Task: Change notification settings to none.
Action: Mouse moved to (938, 94)
Screenshot: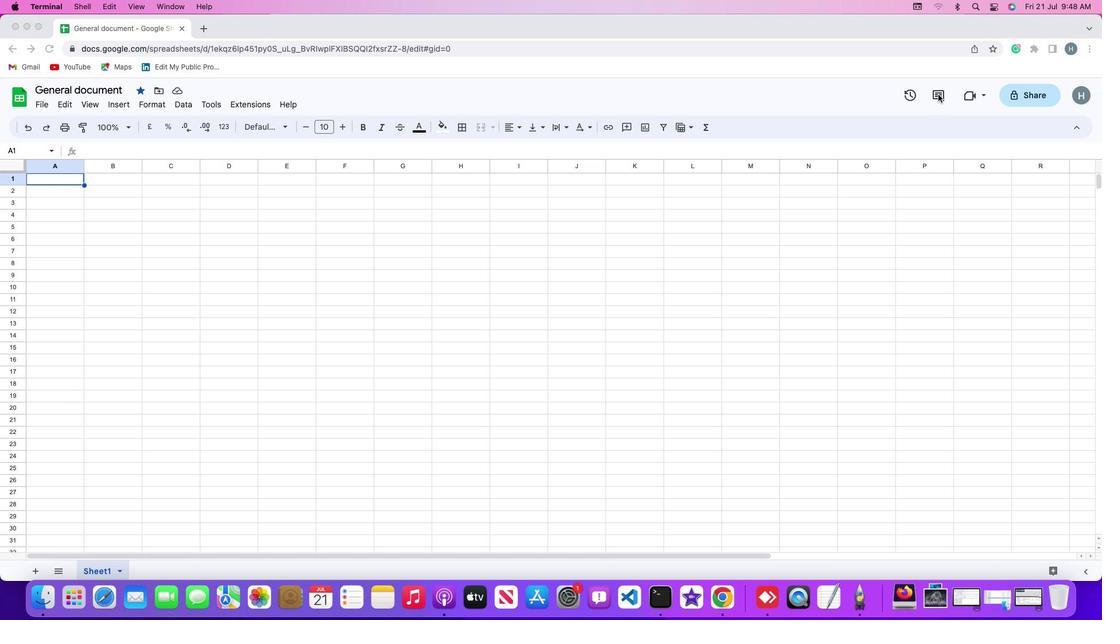 
Action: Mouse pressed left at (938, 94)
Screenshot: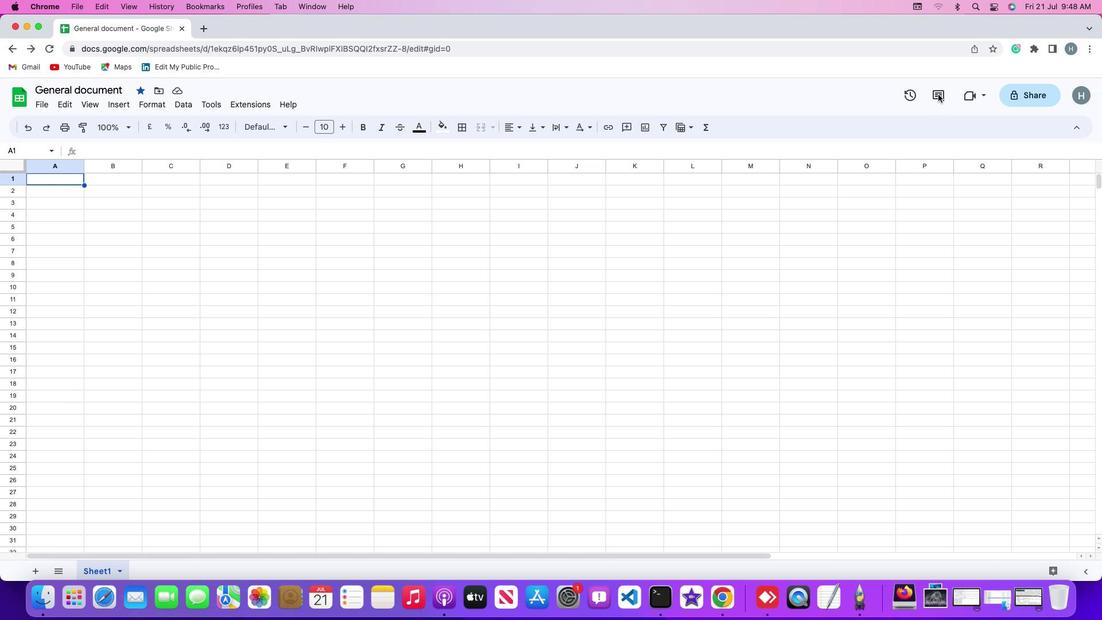 
Action: Mouse moved to (939, 94)
Screenshot: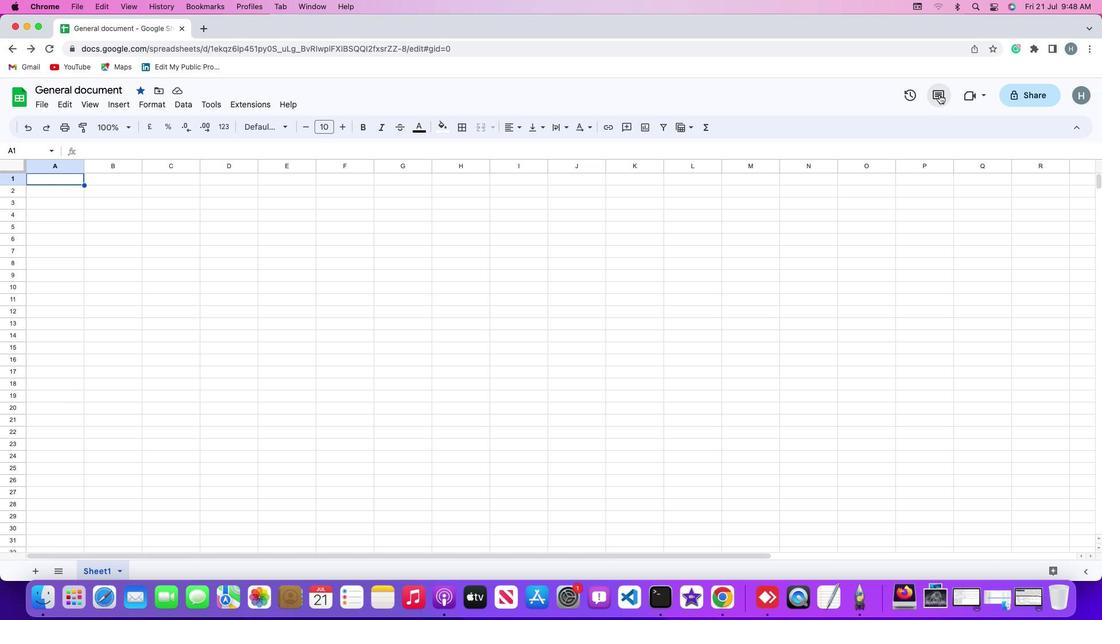 
Action: Mouse pressed left at (939, 94)
Screenshot: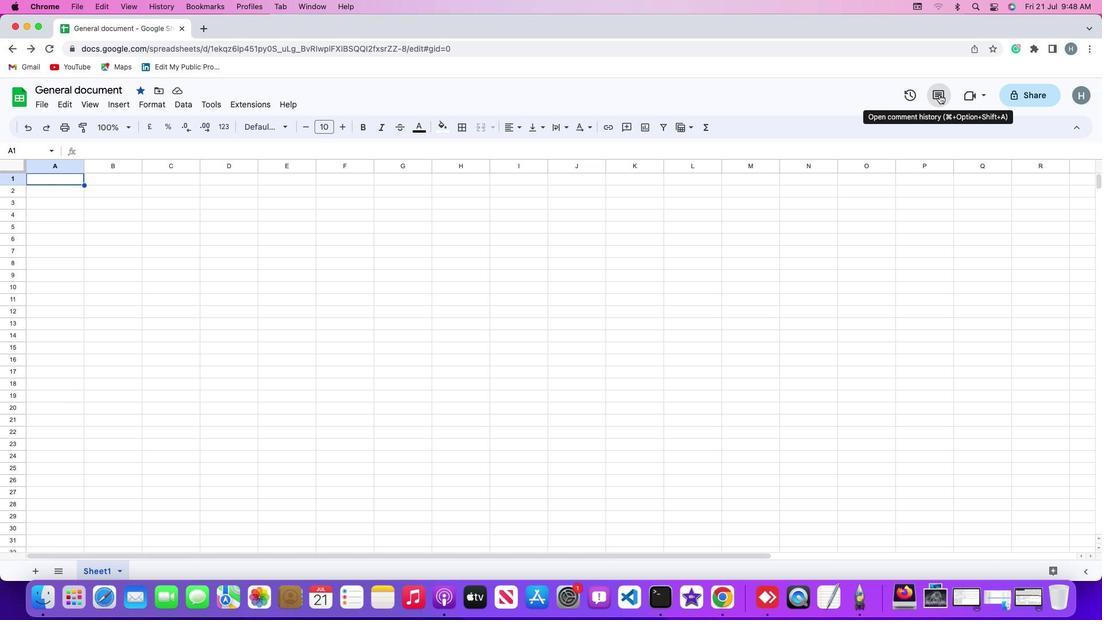 
Action: Mouse moved to (1024, 128)
Screenshot: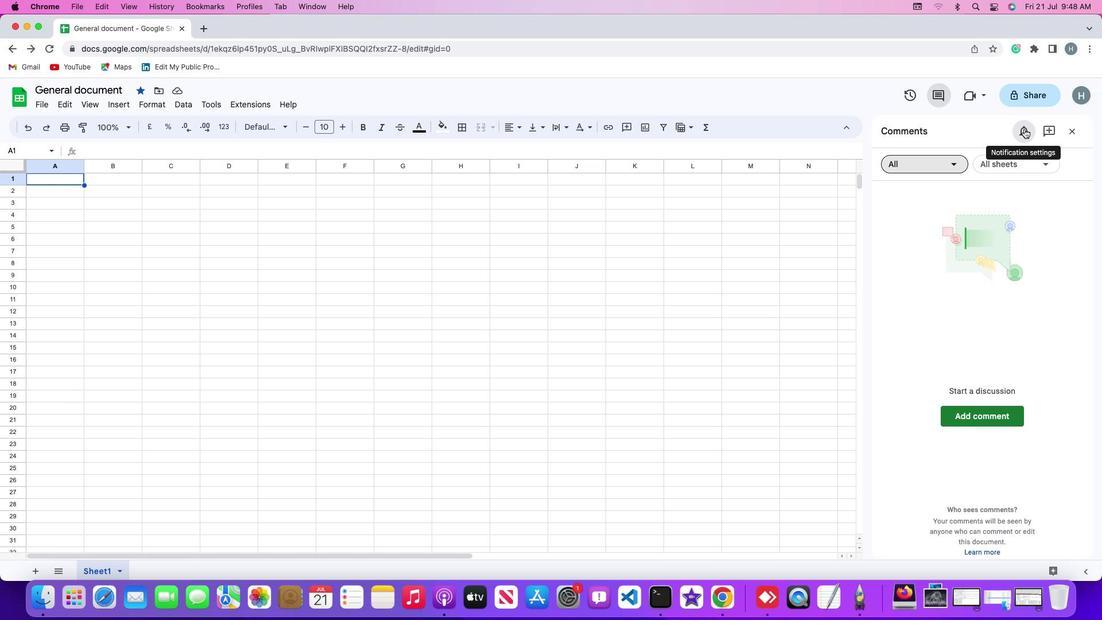 
Action: Mouse pressed left at (1024, 128)
Screenshot: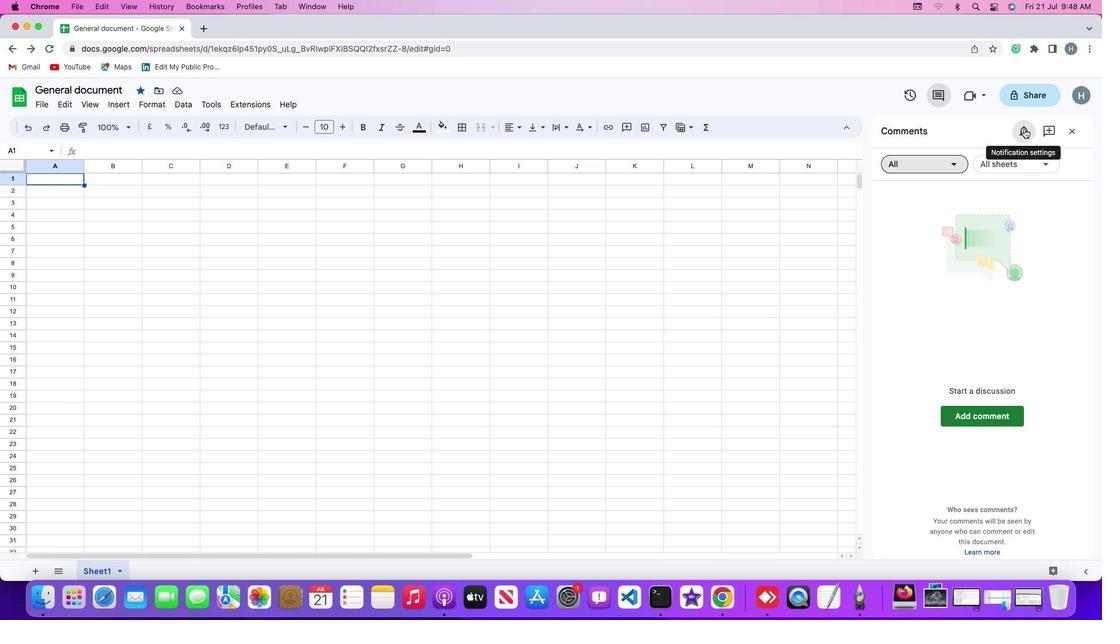 
Action: Mouse moved to (466, 367)
Screenshot: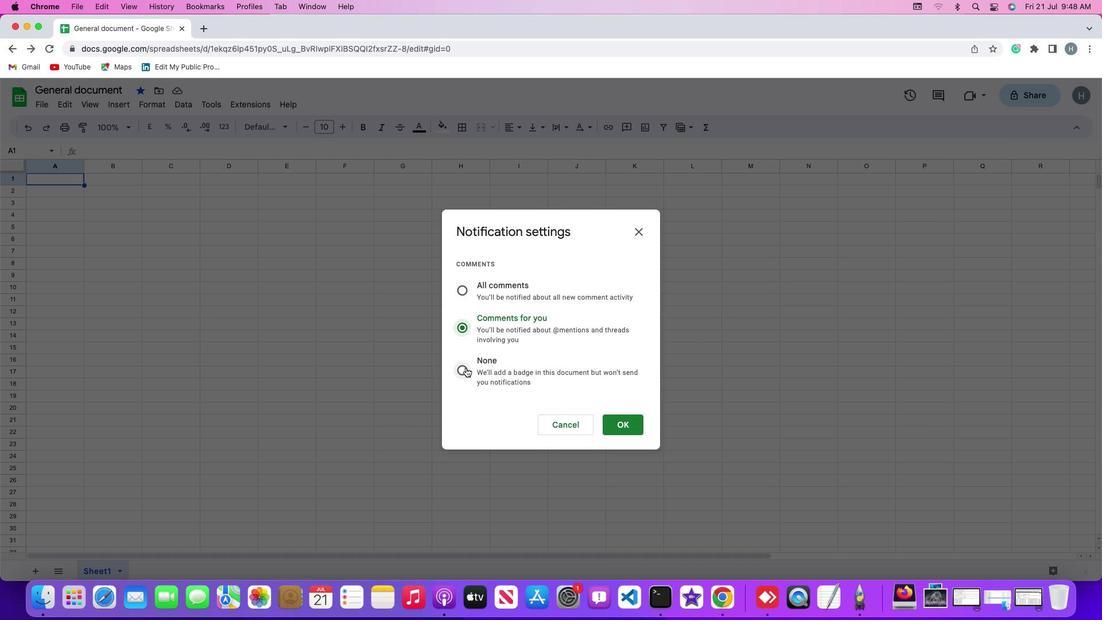 
Action: Mouse pressed left at (466, 367)
Screenshot: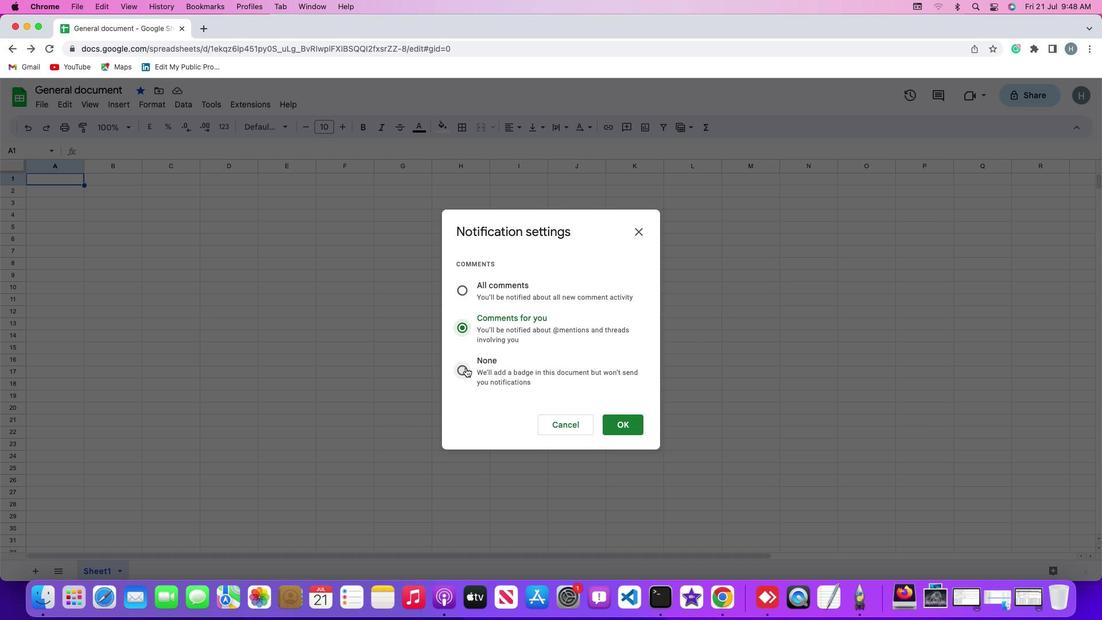 
Action: Mouse moved to (577, 351)
Screenshot: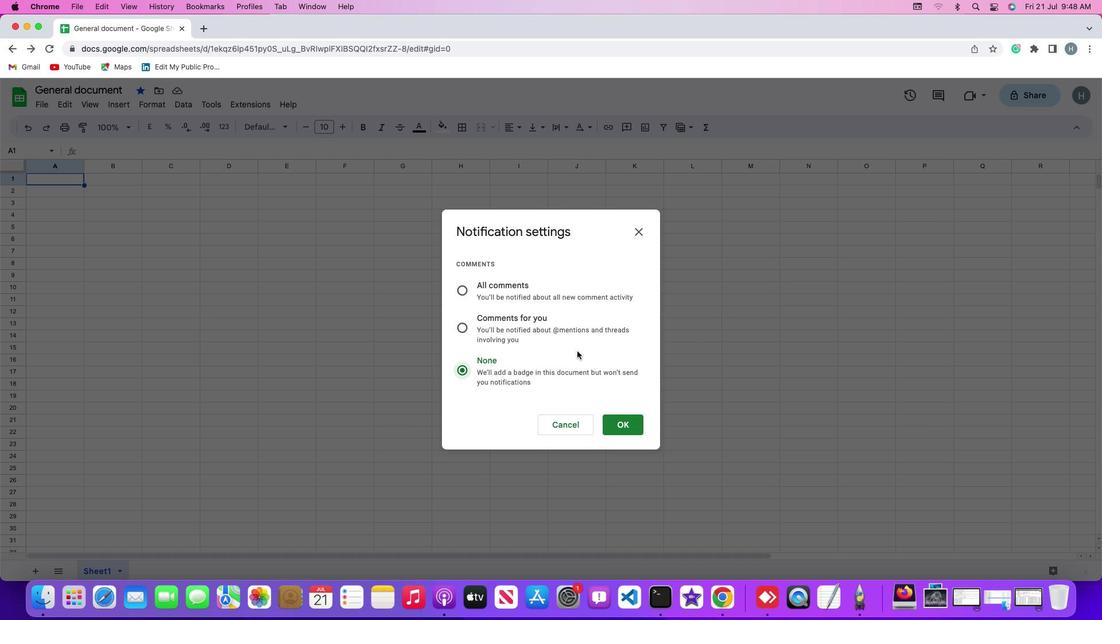 
